 Task: Add a dependency to the task Add integration with third-party services such as Google Drive and Dropbox , the existing task  Improve the appâ€™s compatibility with different screen sizes and resolutions in the project Ubertech.
Action: Mouse moved to (1234, 709)
Screenshot: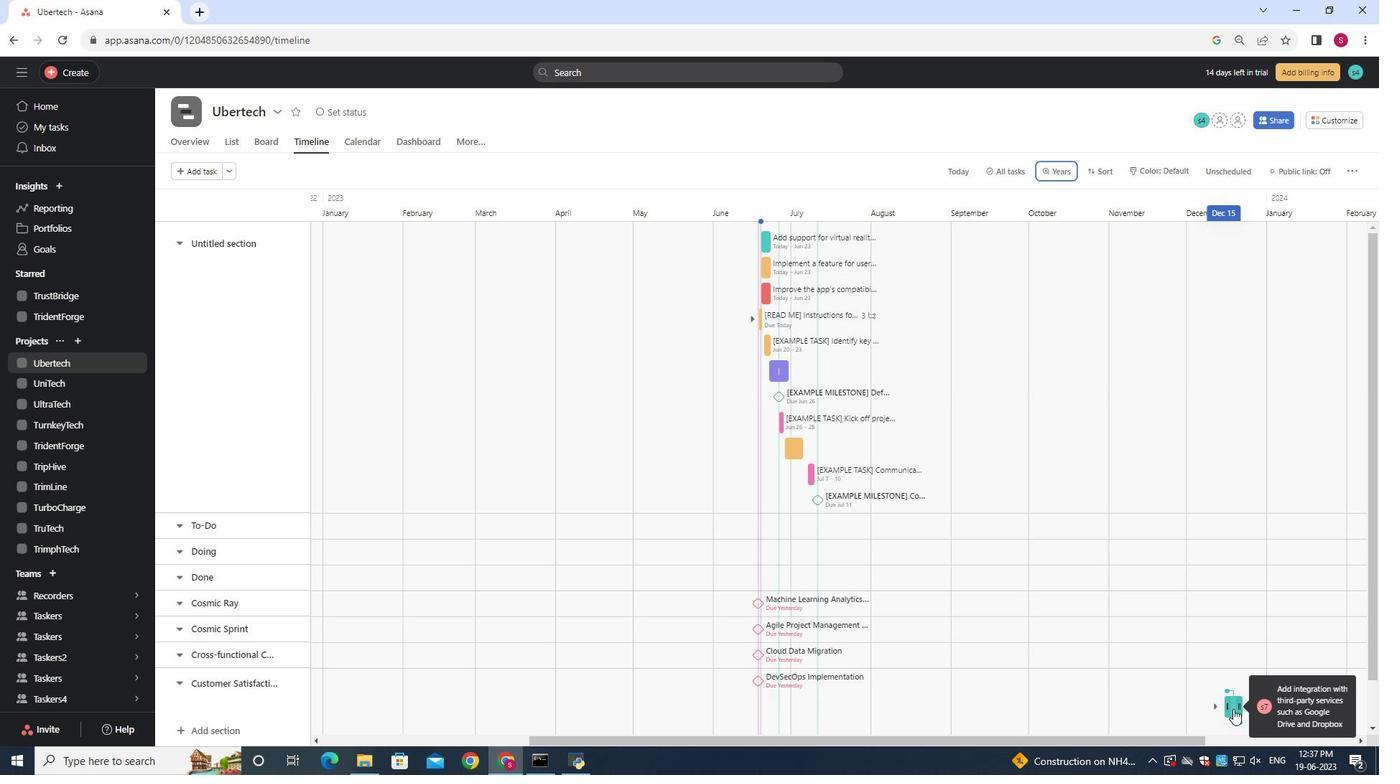 
Action: Mouse pressed left at (1234, 709)
Screenshot: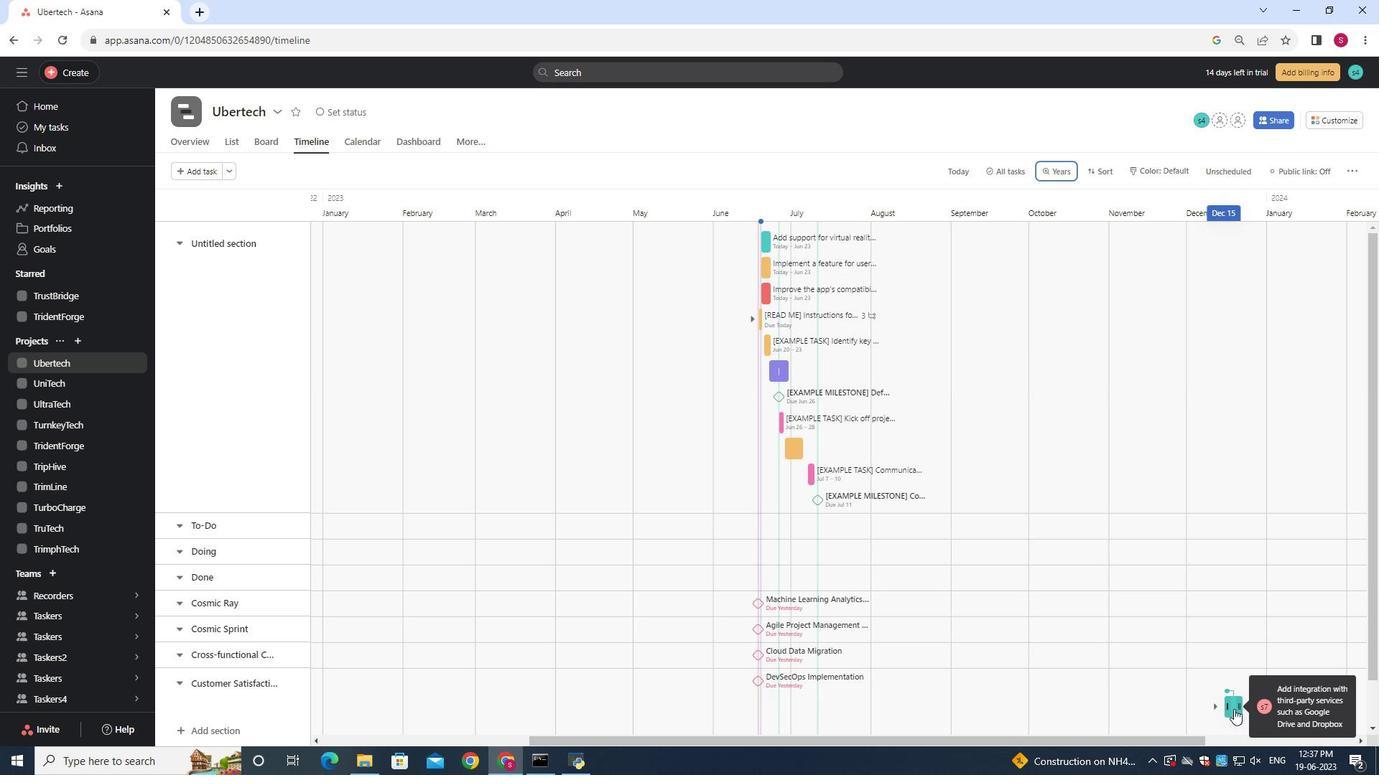 
Action: Mouse moved to (1046, 357)
Screenshot: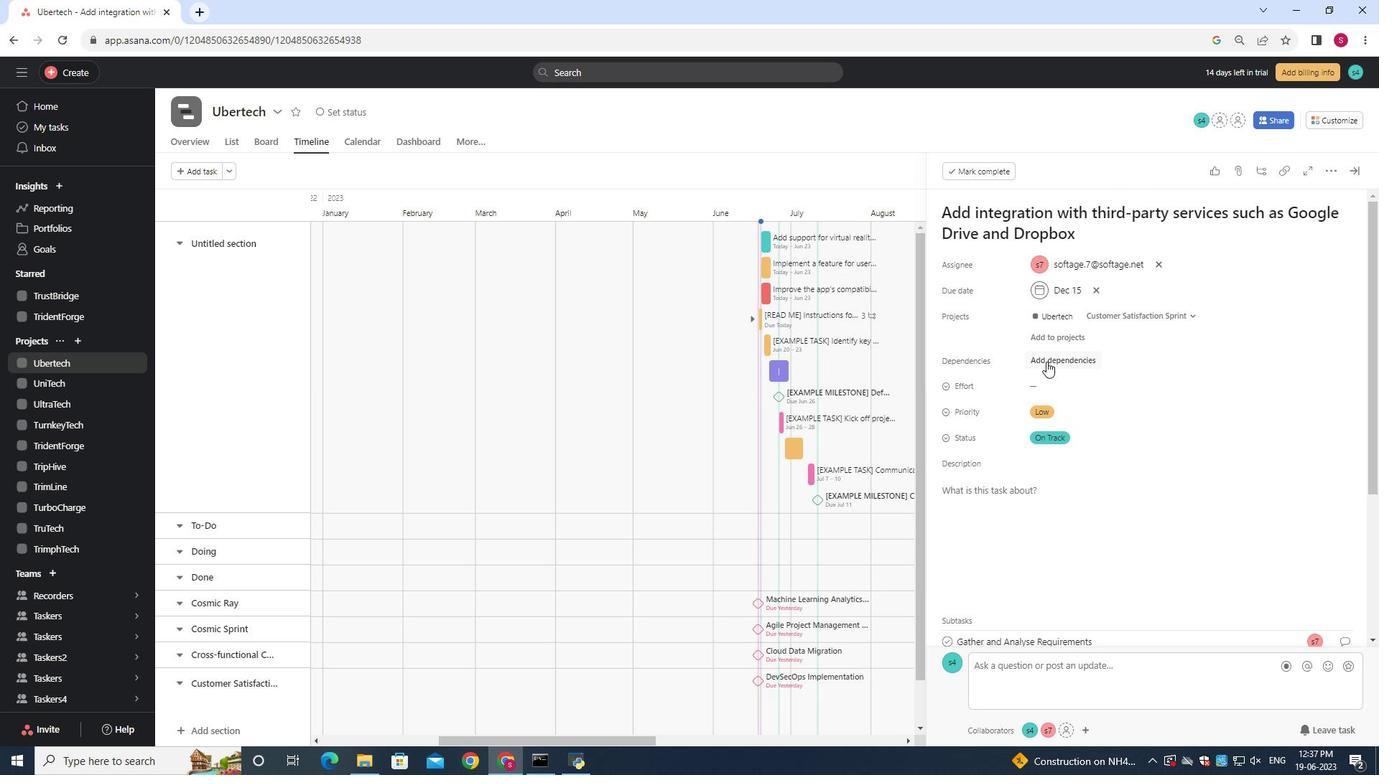 
Action: Mouse pressed left at (1046, 357)
Screenshot: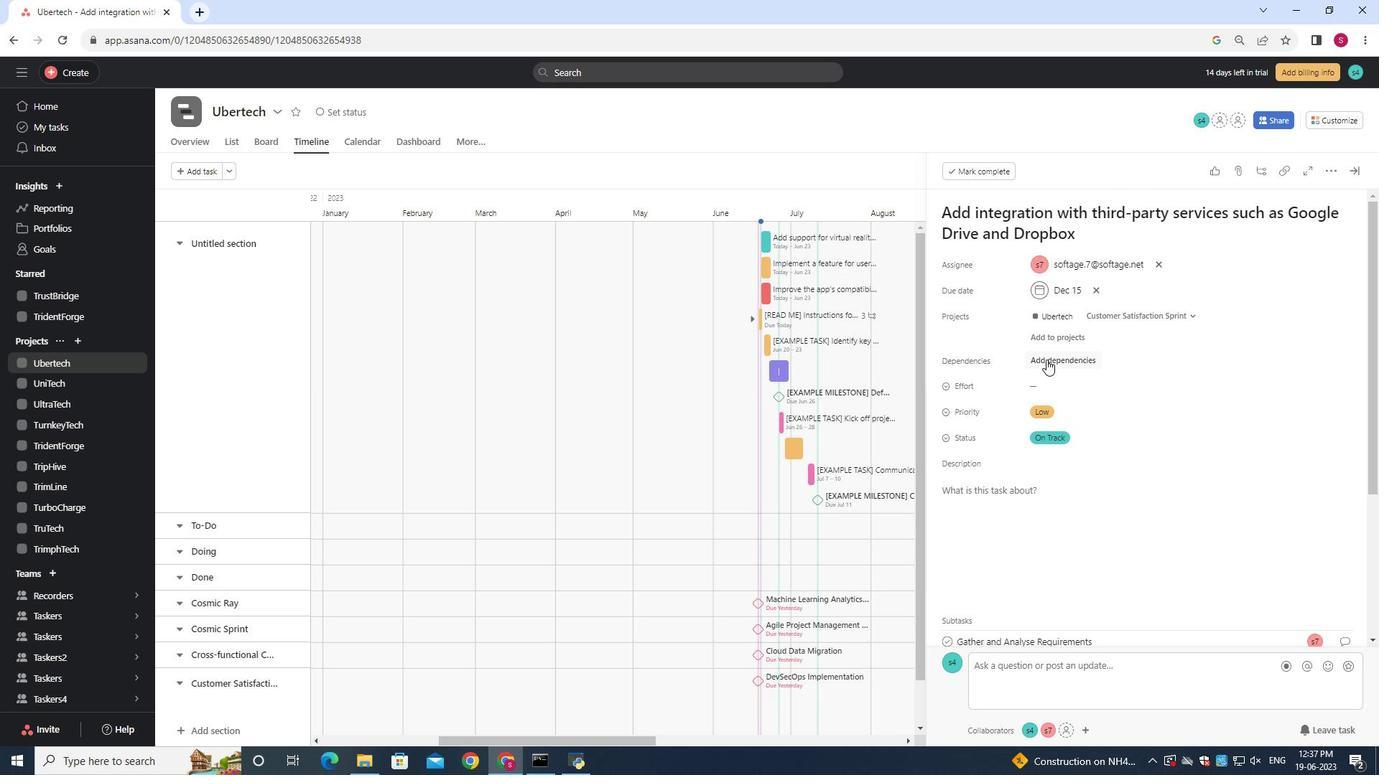 
Action: Mouse moved to (1127, 415)
Screenshot: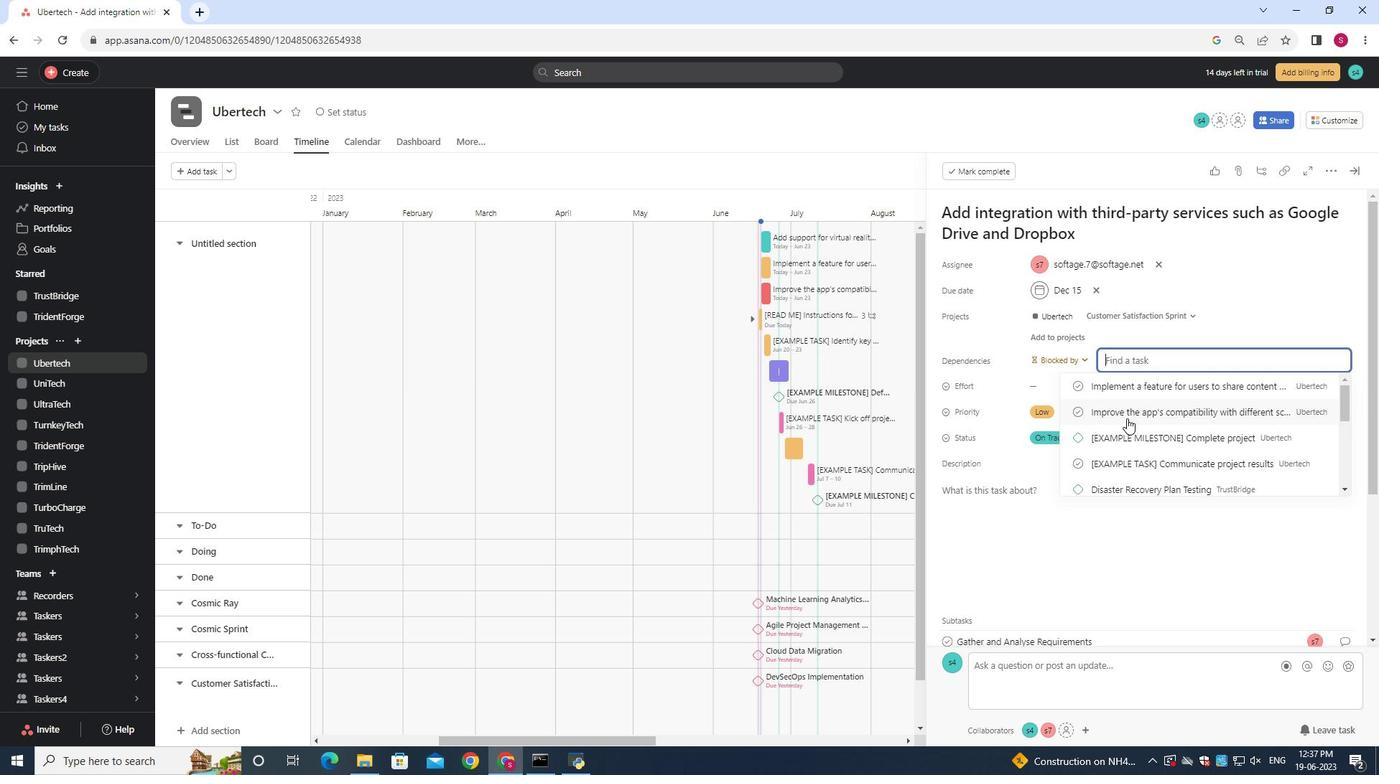 
Action: Mouse pressed left at (1127, 415)
Screenshot: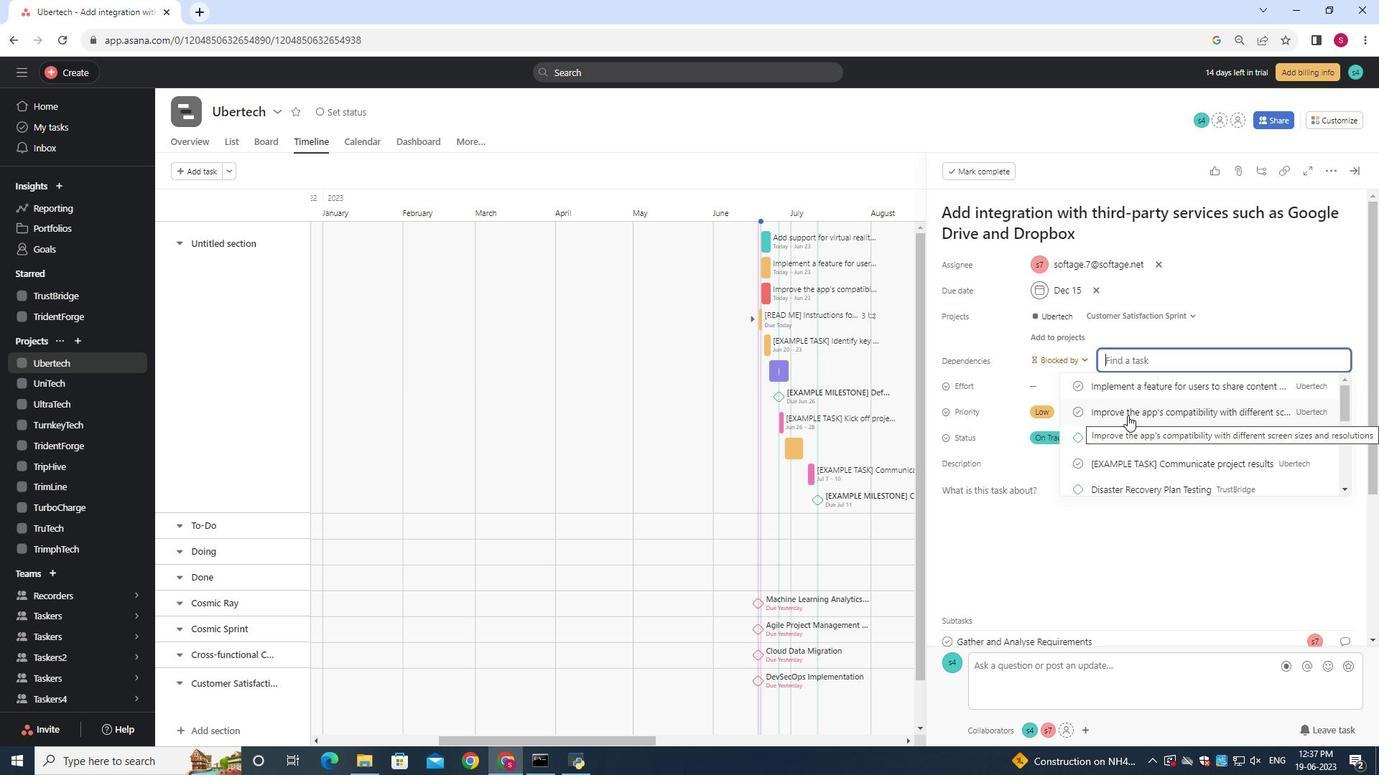
Action: Mouse moved to (1129, 416)
Screenshot: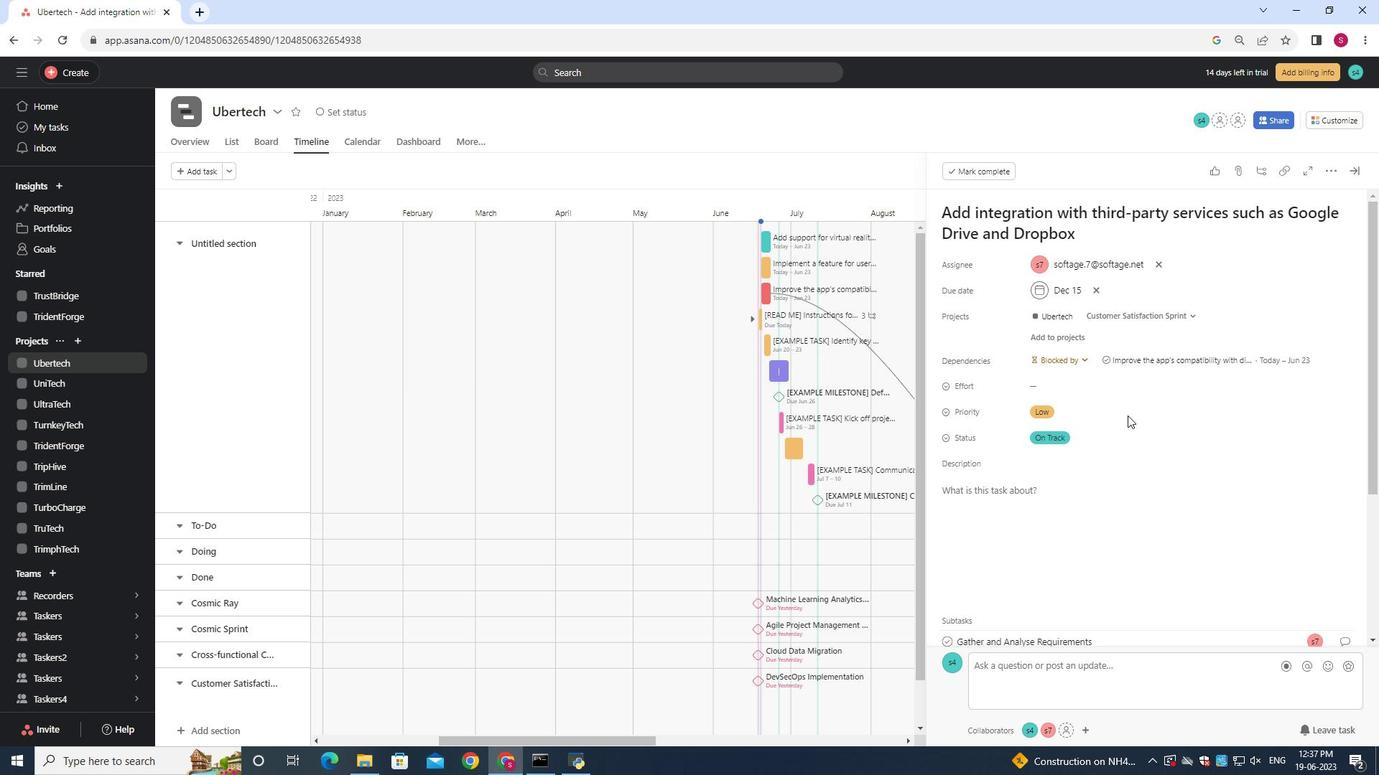 
